 Task: In the  document satisfaction.odtSelect Headings and apply  'Italics' Select the text and align it to the  'Left'. Select the table and apply  All Borders
Action: Mouse pressed left at (303, 448)
Screenshot: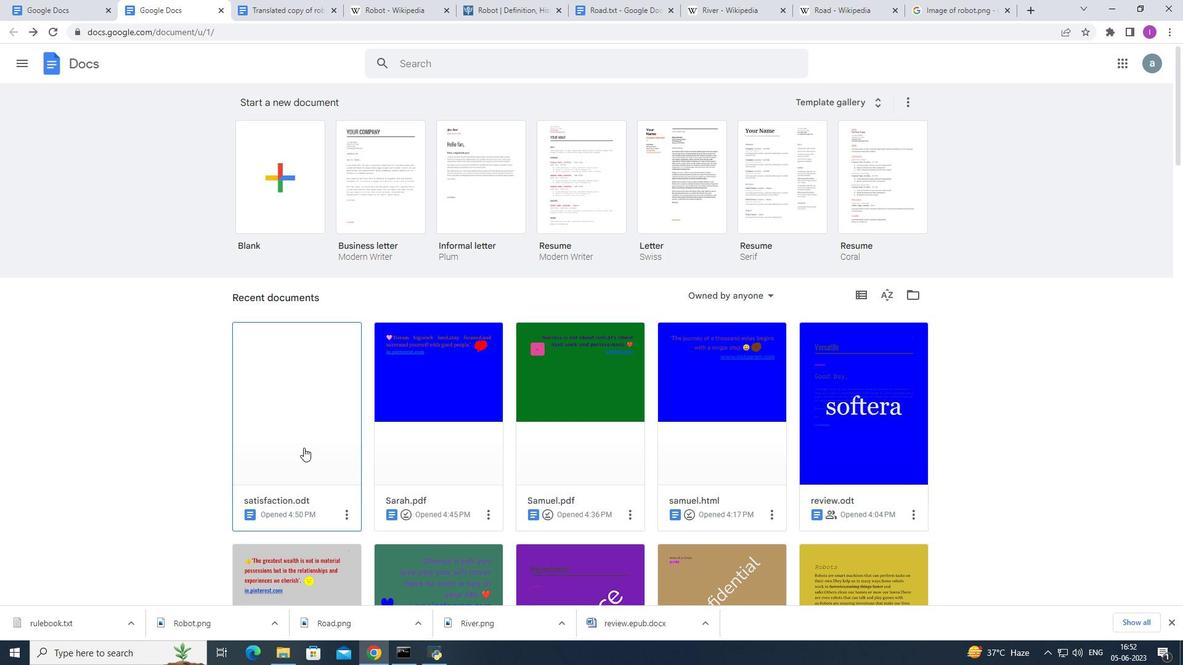 
Action: Mouse moved to (623, 211)
Screenshot: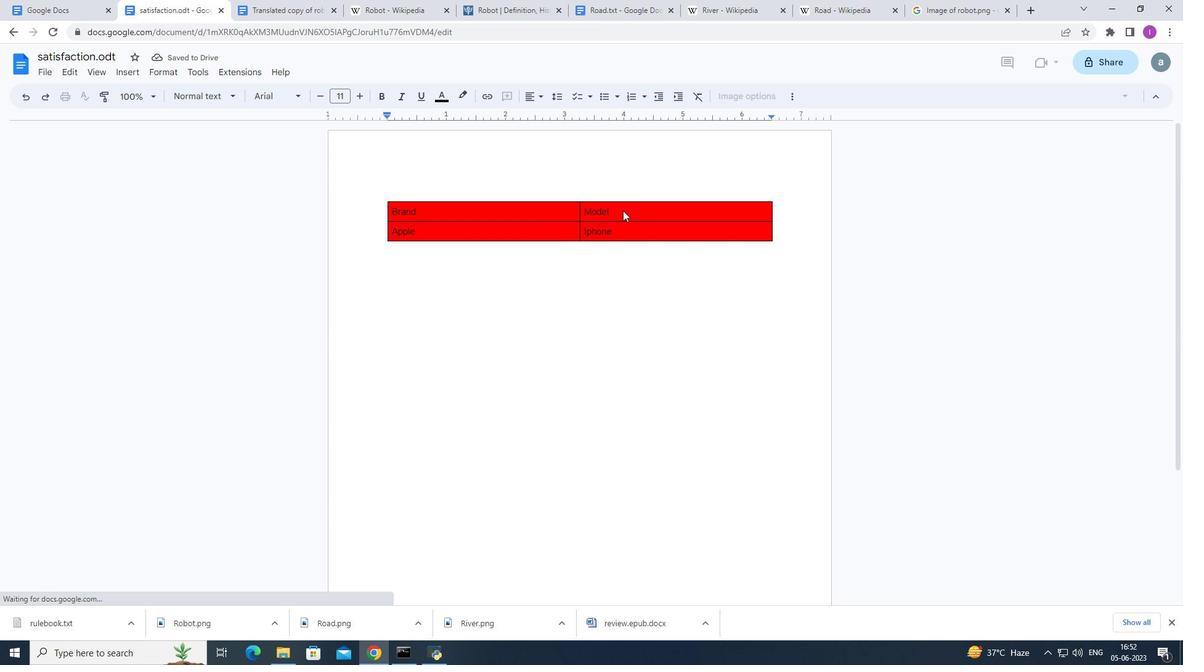 
Action: Mouse pressed left at (623, 211)
Screenshot: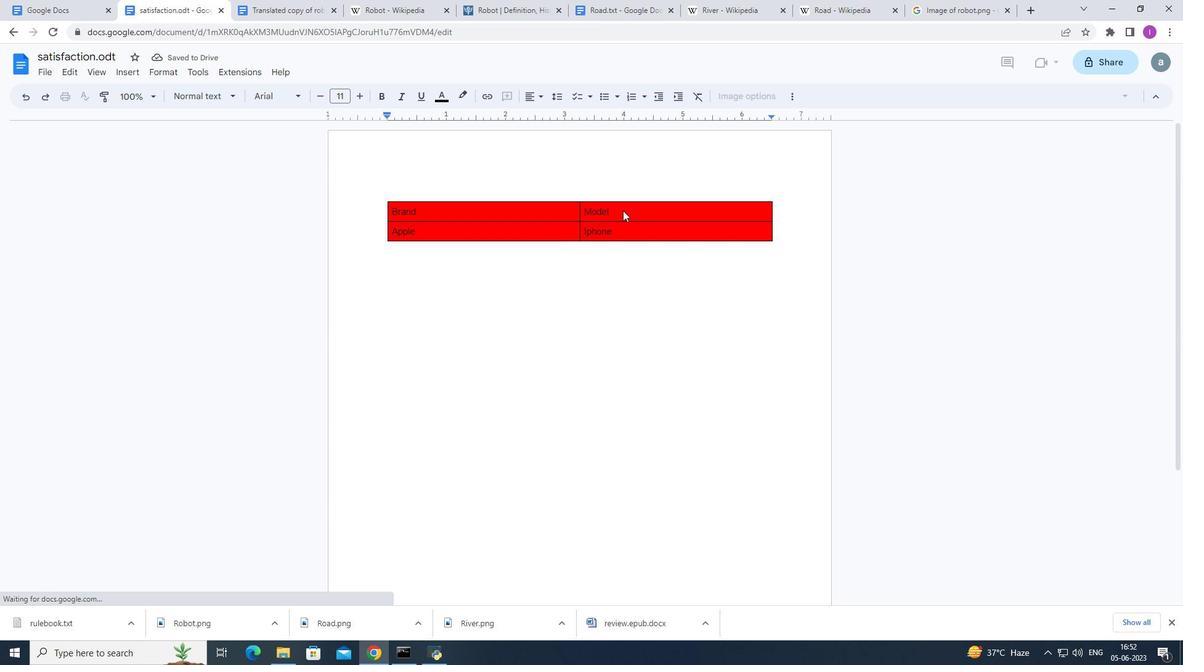 
Action: Mouse moved to (401, 91)
Screenshot: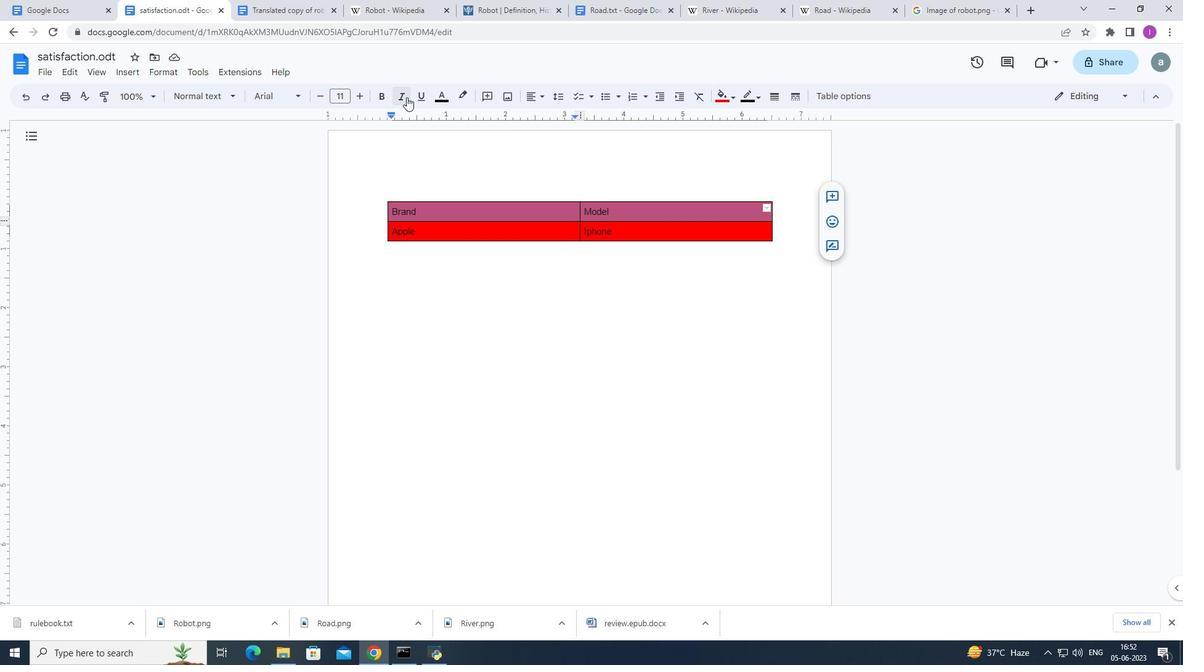 
Action: Mouse pressed left at (401, 91)
Screenshot: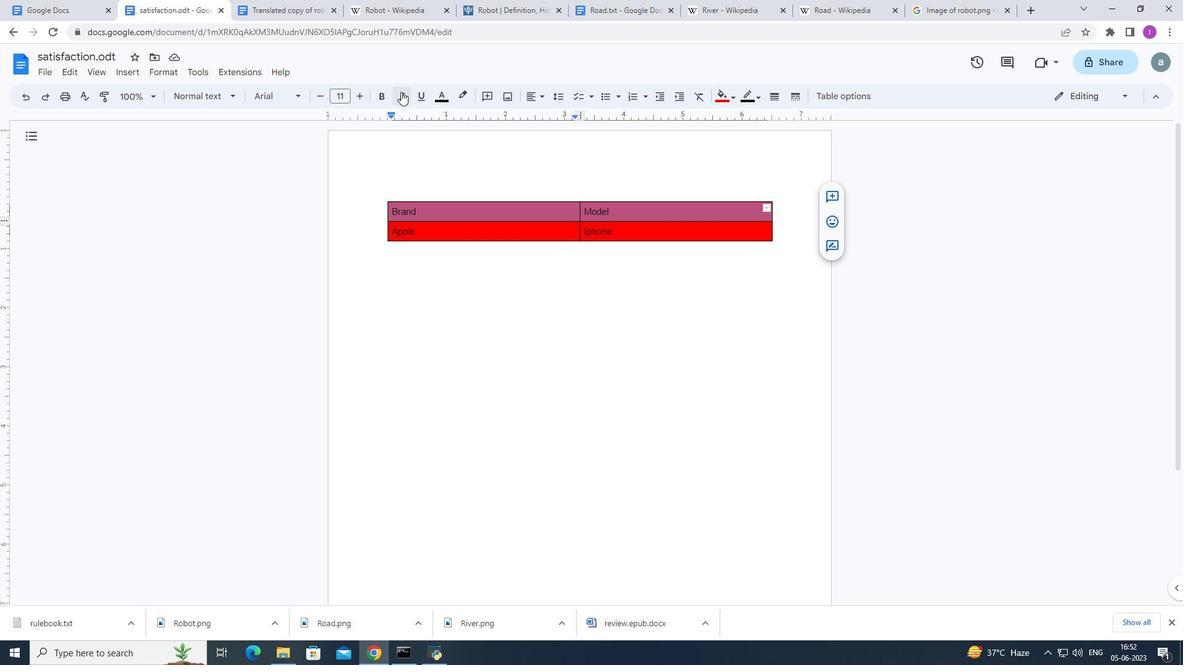 
Action: Mouse moved to (375, 344)
Screenshot: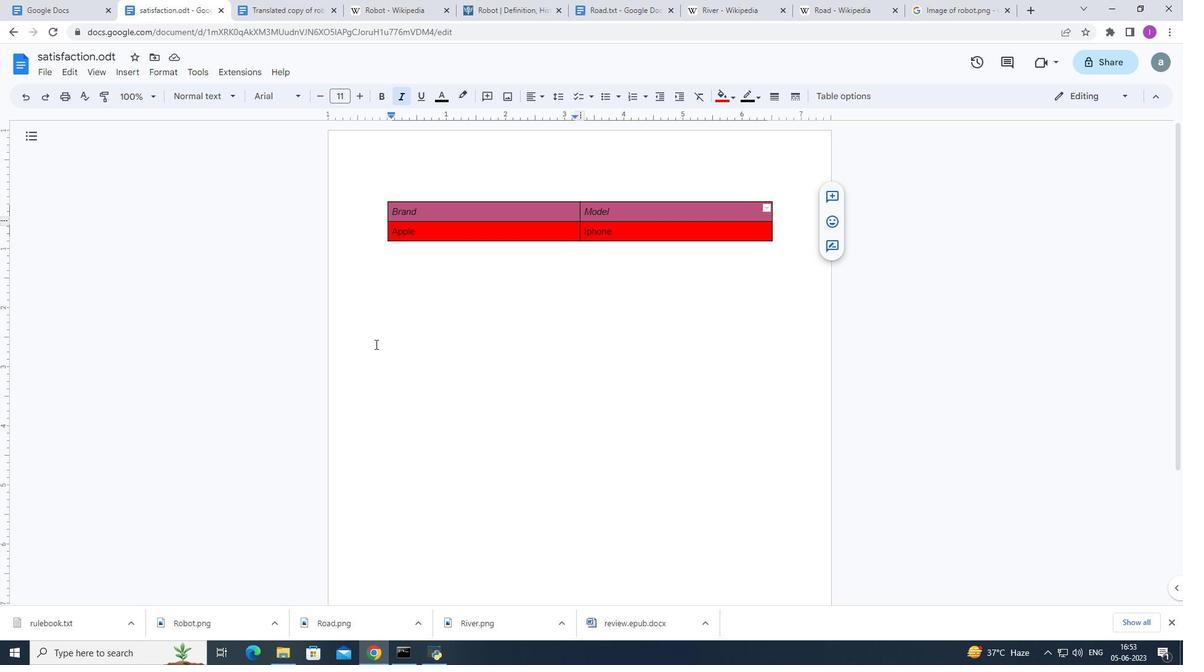 
Action: Mouse pressed left at (375, 344)
Screenshot: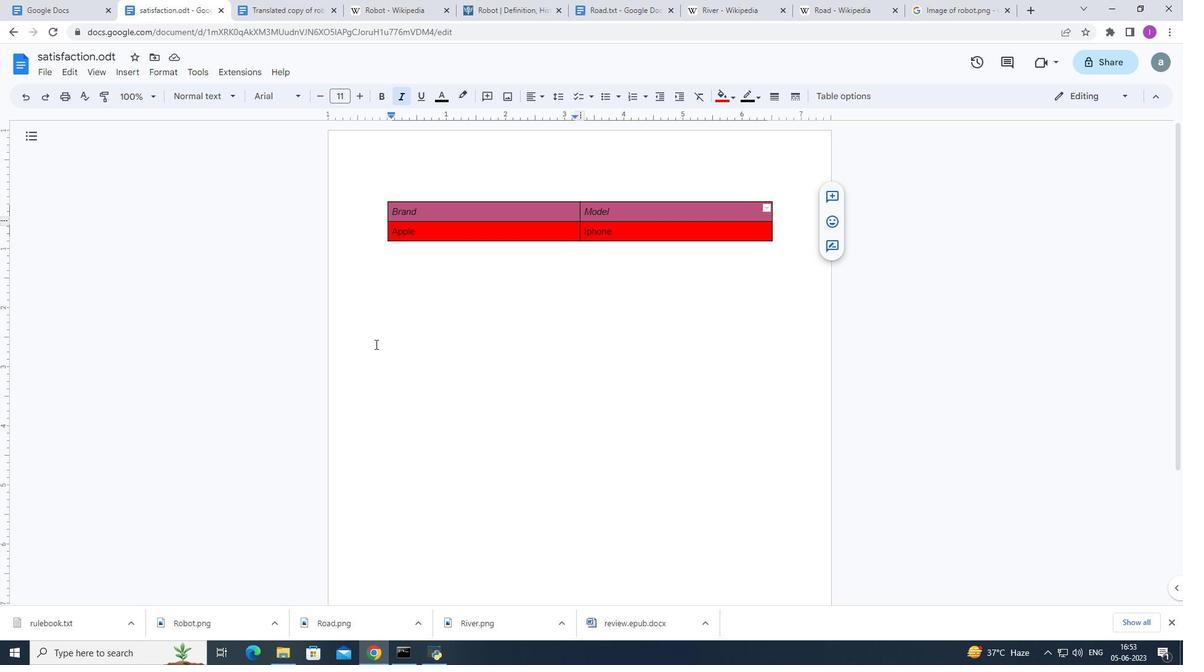 
Action: Mouse moved to (622, 233)
Screenshot: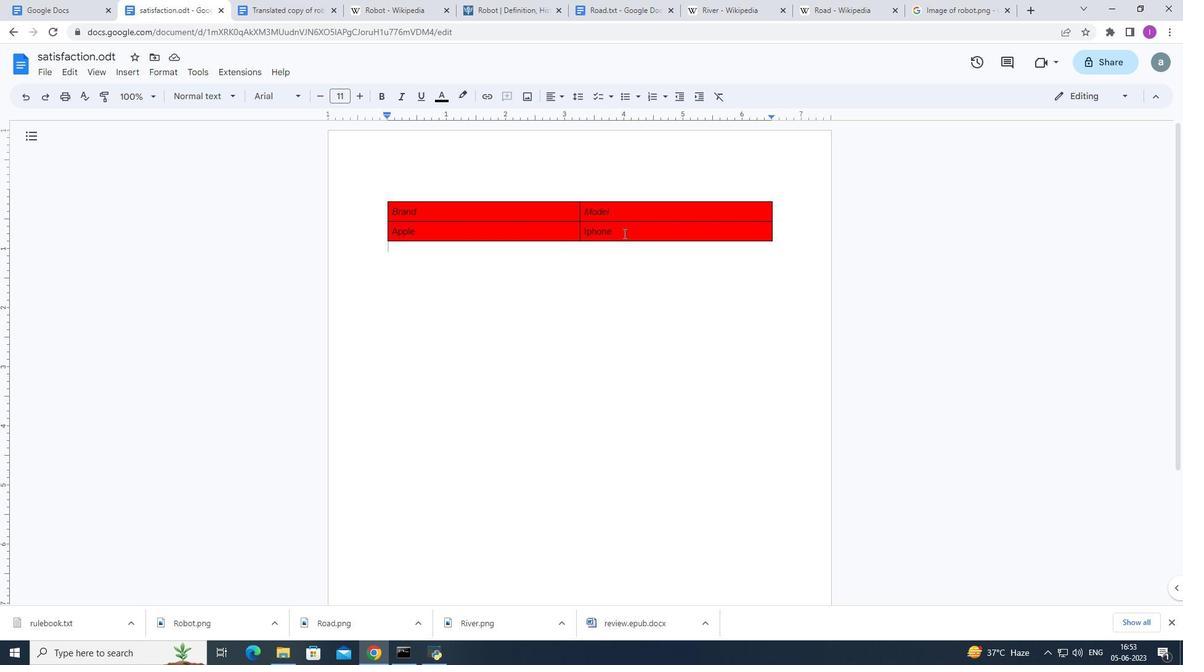 
Action: Mouse pressed left at (622, 233)
Screenshot: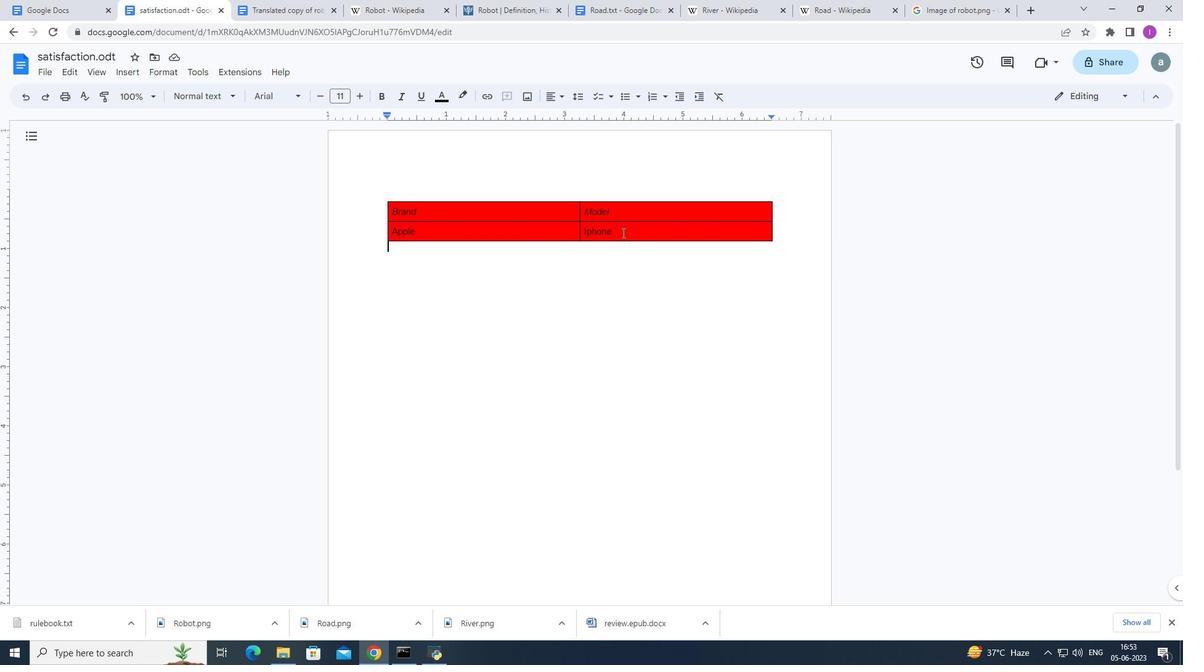 
Action: Mouse moved to (534, 96)
Screenshot: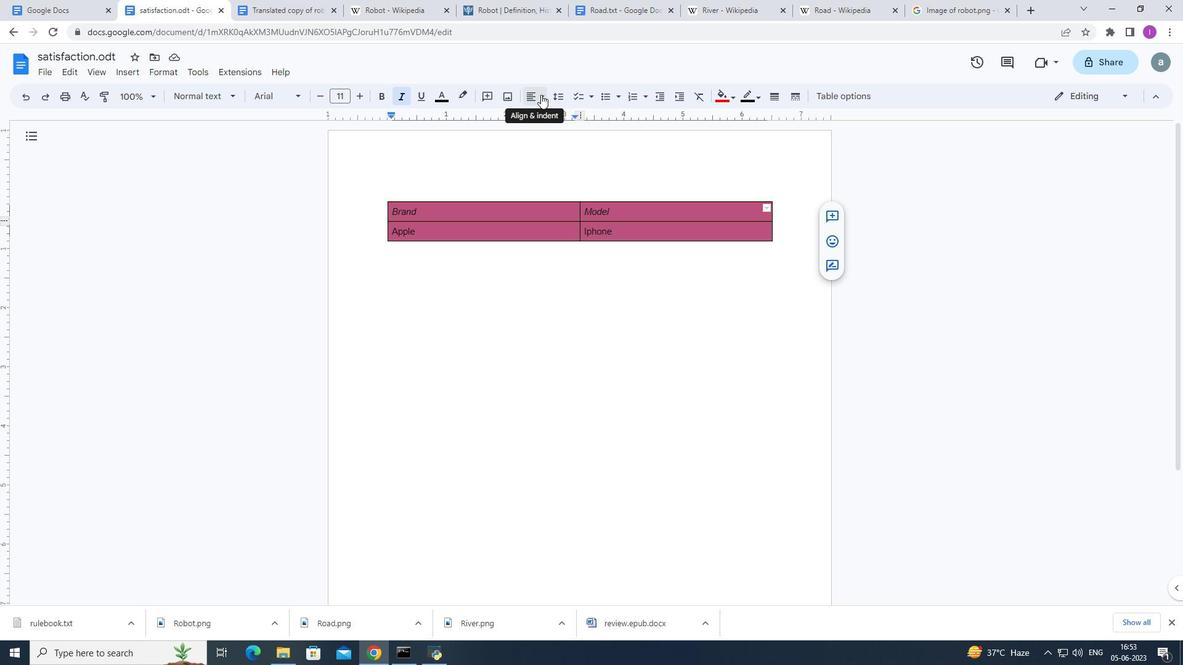 
Action: Mouse pressed left at (534, 96)
Screenshot: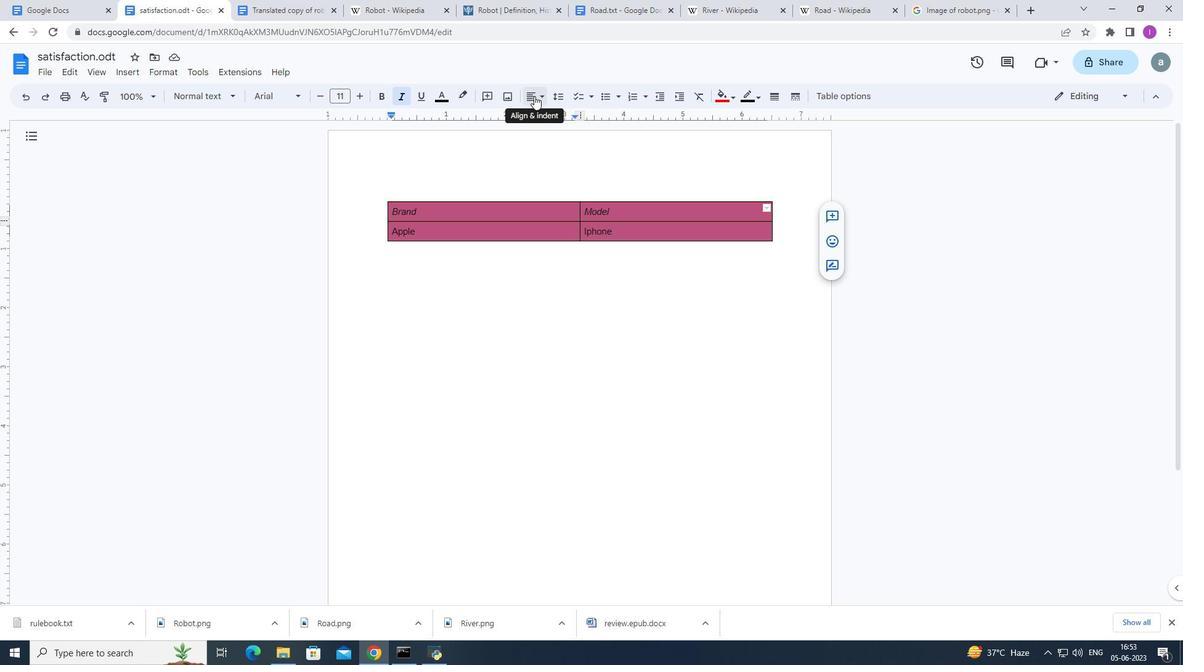 
Action: Mouse moved to (535, 115)
Screenshot: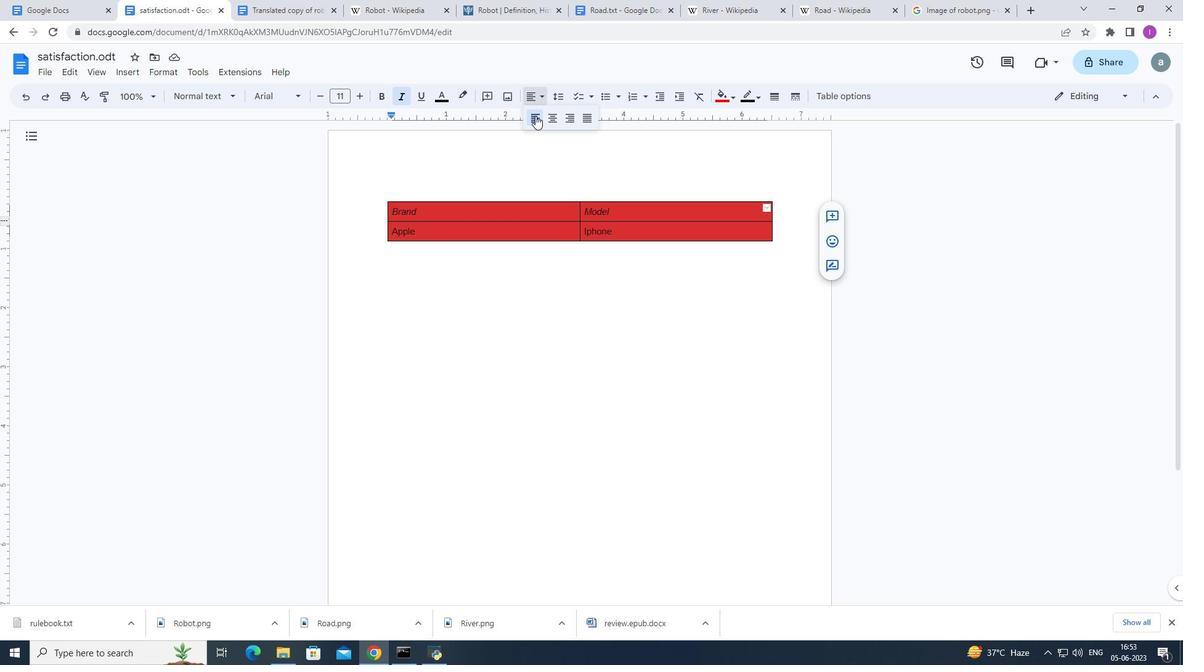 
Action: Mouse pressed left at (535, 115)
Screenshot: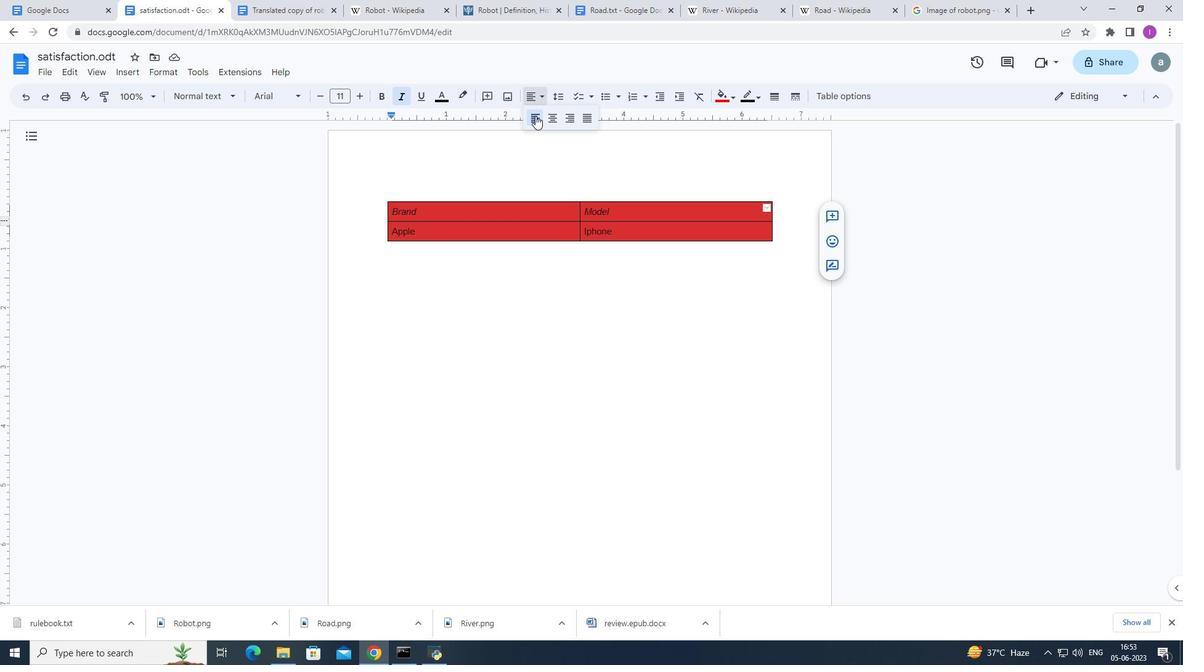 
Action: Mouse moved to (751, 95)
Screenshot: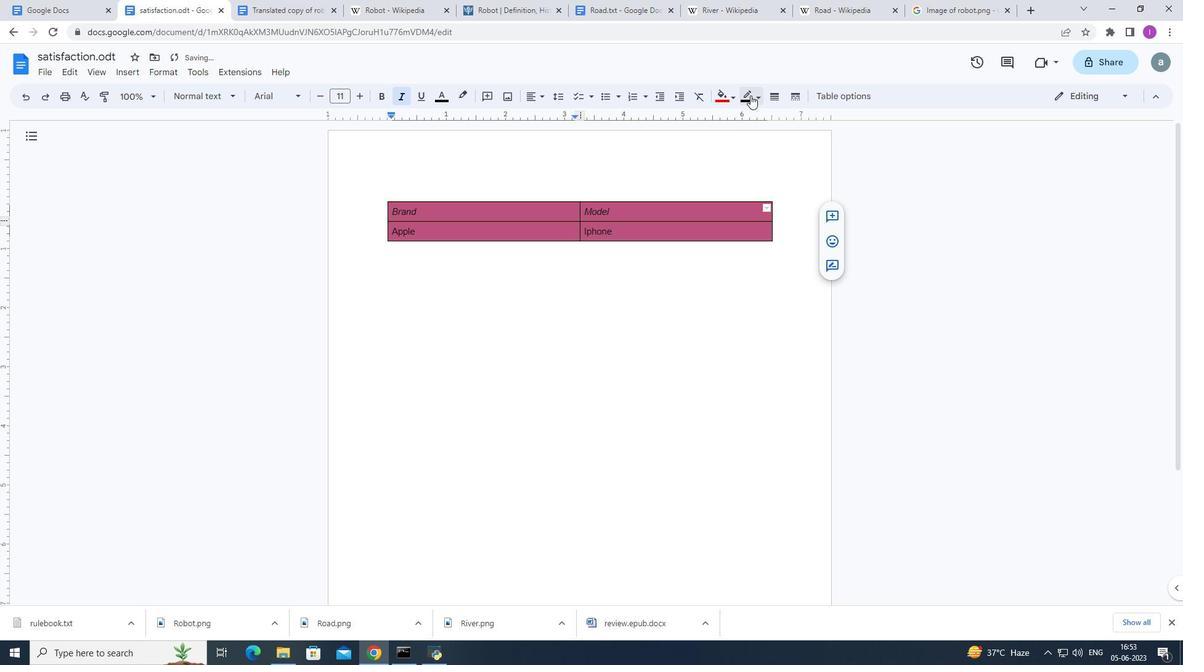 
Action: Mouse pressed left at (751, 95)
Screenshot: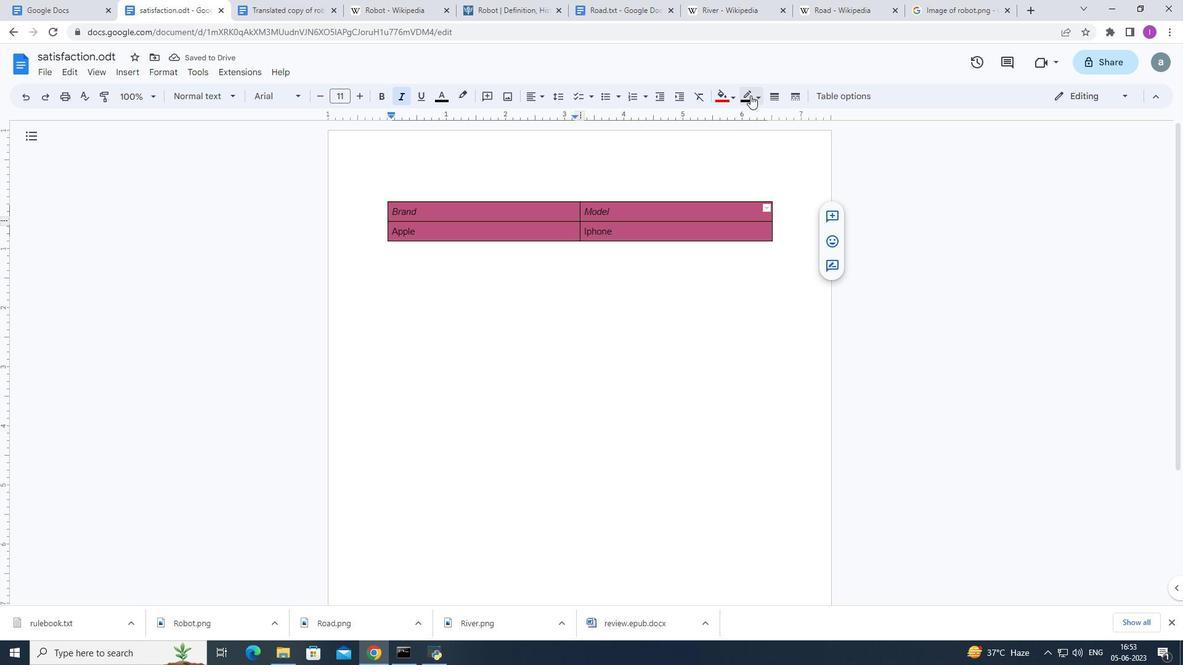 
Action: Mouse moved to (755, 117)
Screenshot: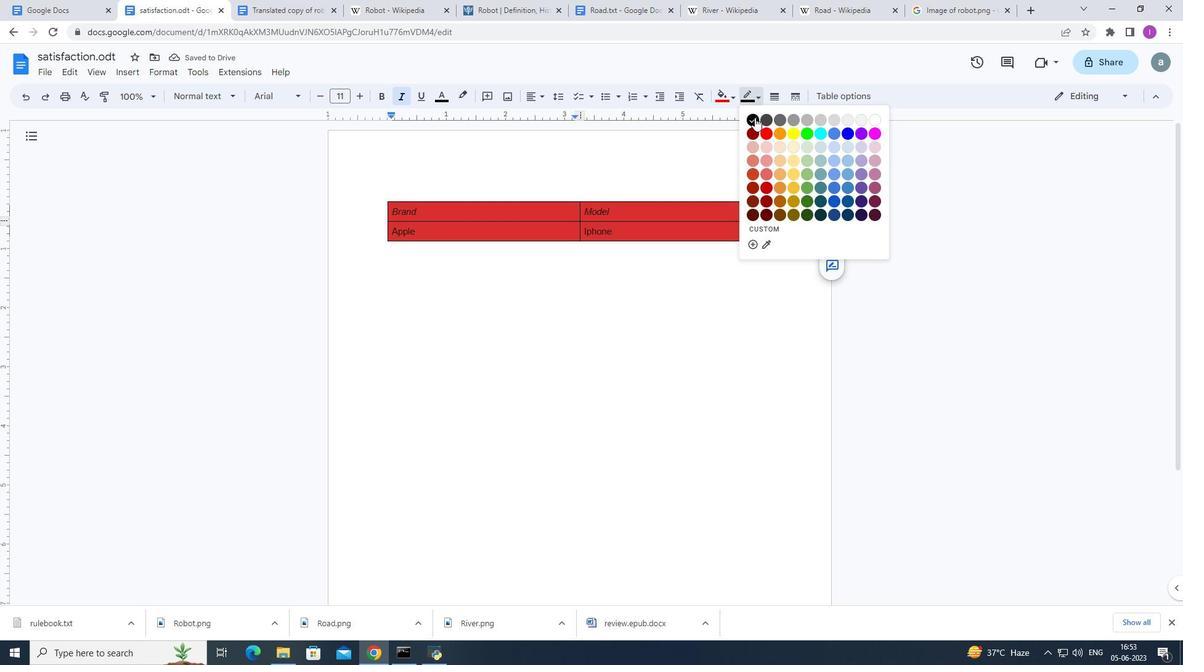 
Action: Mouse pressed left at (755, 117)
Screenshot: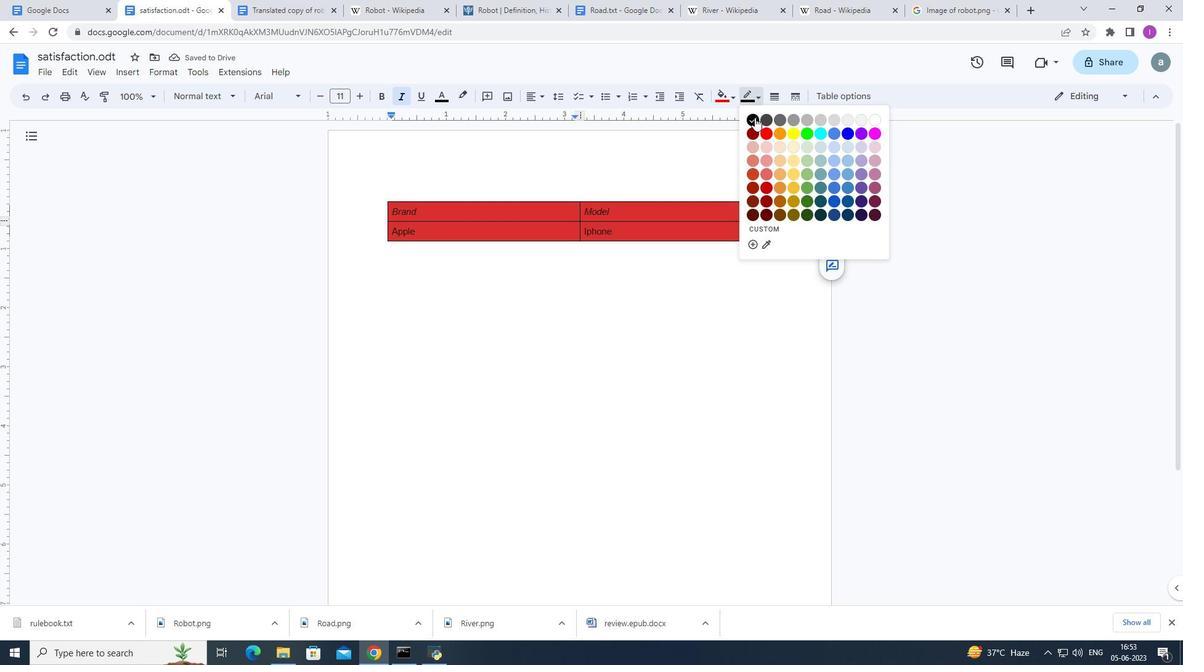 
Action: Mouse moved to (503, 347)
Screenshot: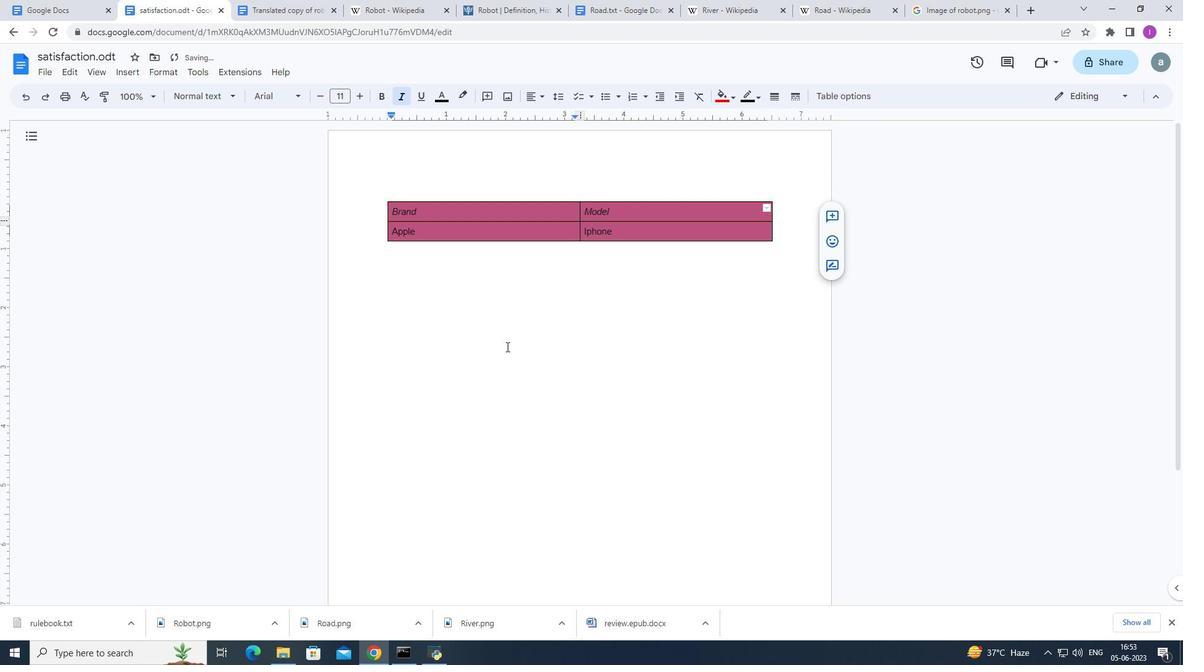 
Action: Mouse pressed left at (503, 347)
Screenshot: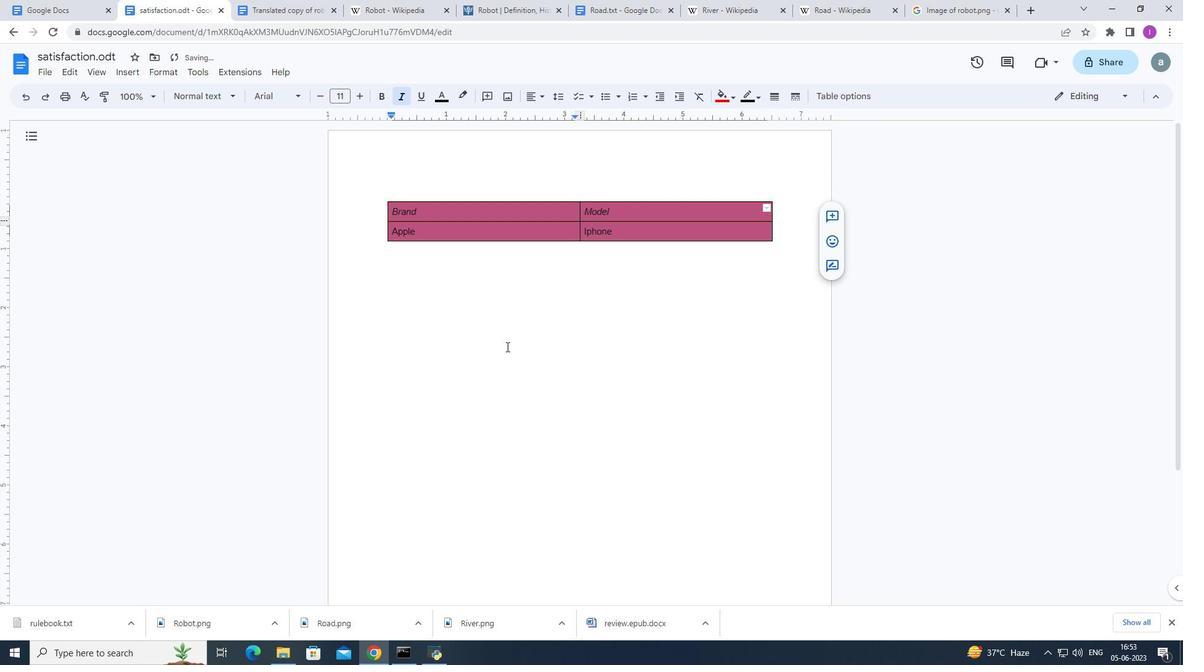 
Action: Mouse moved to (632, 341)
Screenshot: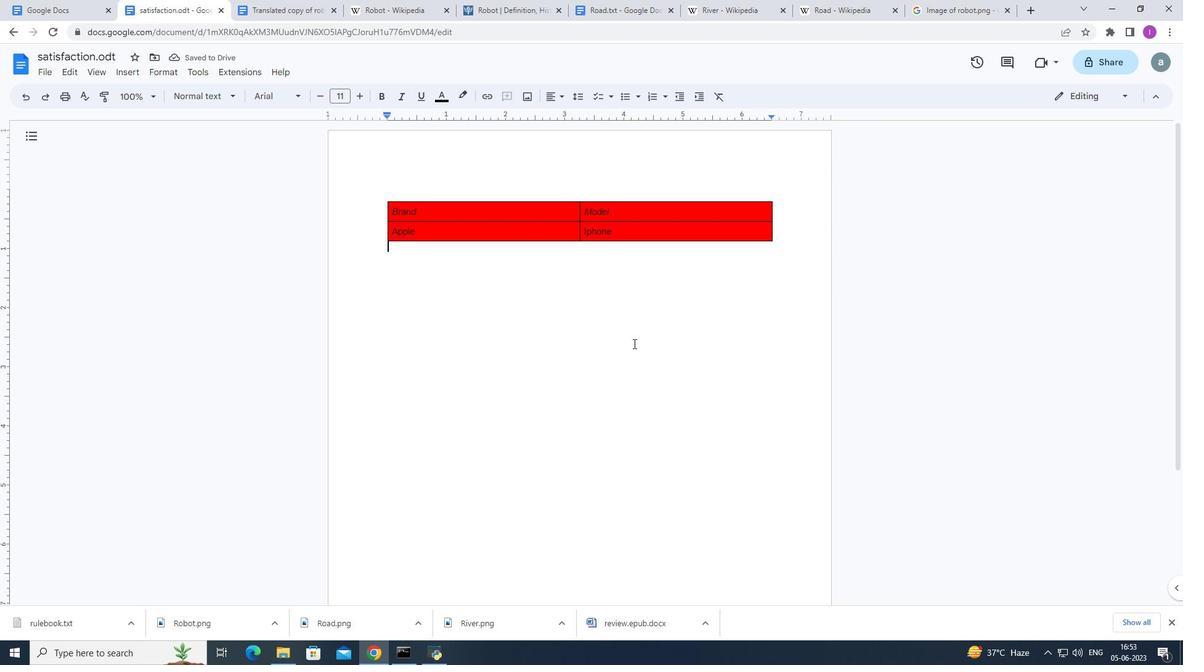 
